 Task: Filter job Under 10 applicants.
Action: Mouse moved to (246, 75)
Screenshot: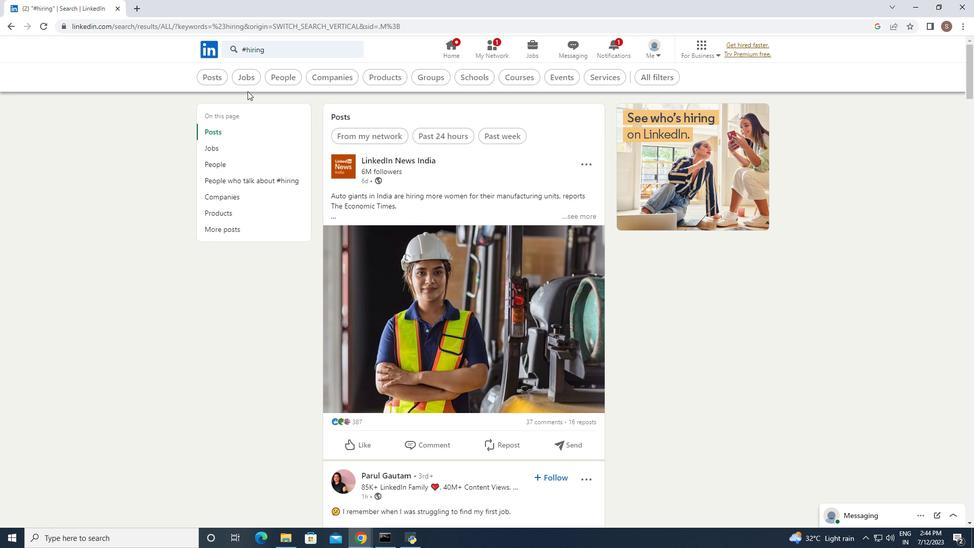 
Action: Mouse pressed left at (246, 75)
Screenshot: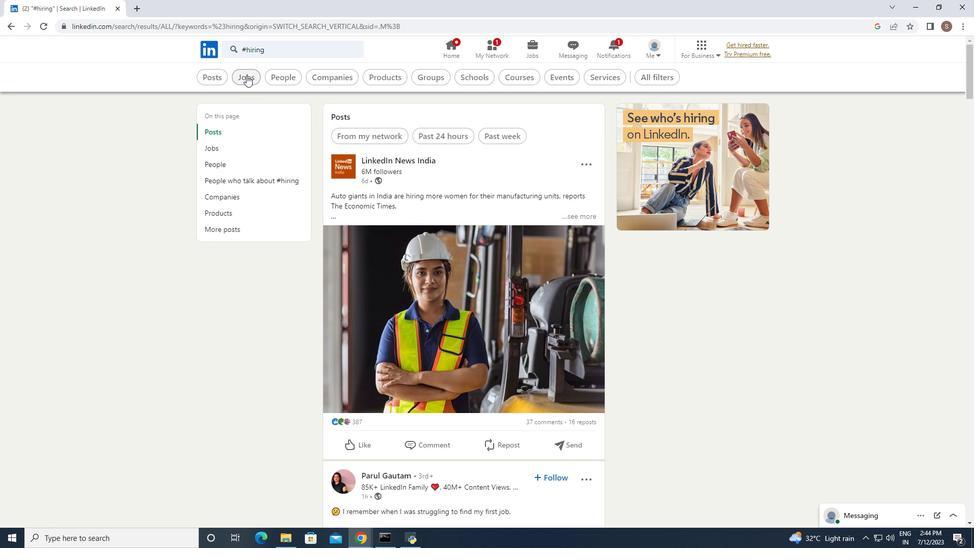 
Action: Mouse moved to (678, 70)
Screenshot: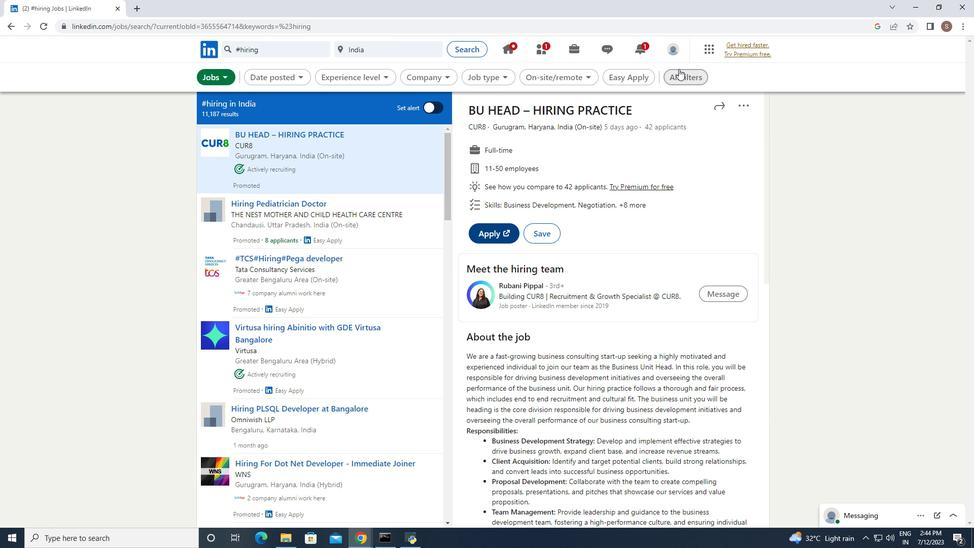 
Action: Mouse pressed left at (678, 70)
Screenshot: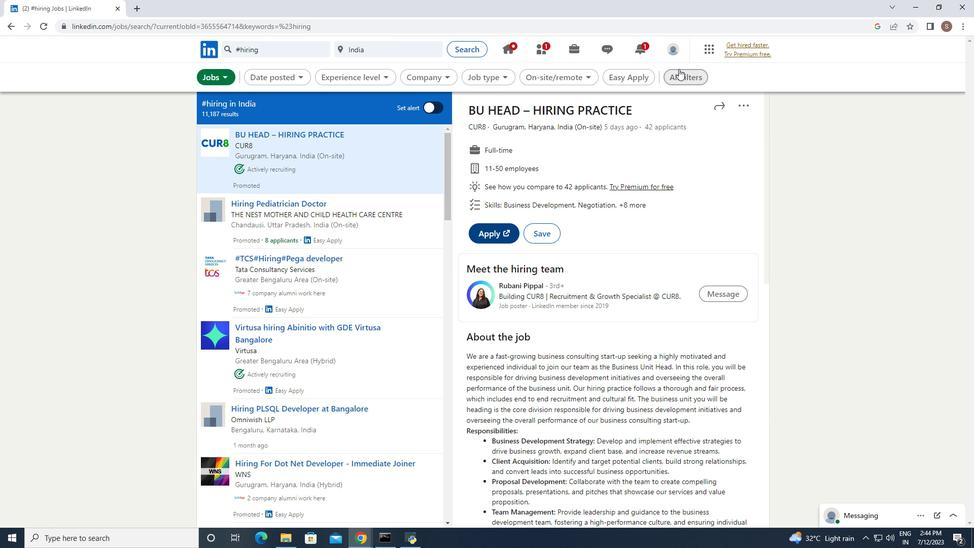 
Action: Mouse moved to (801, 327)
Screenshot: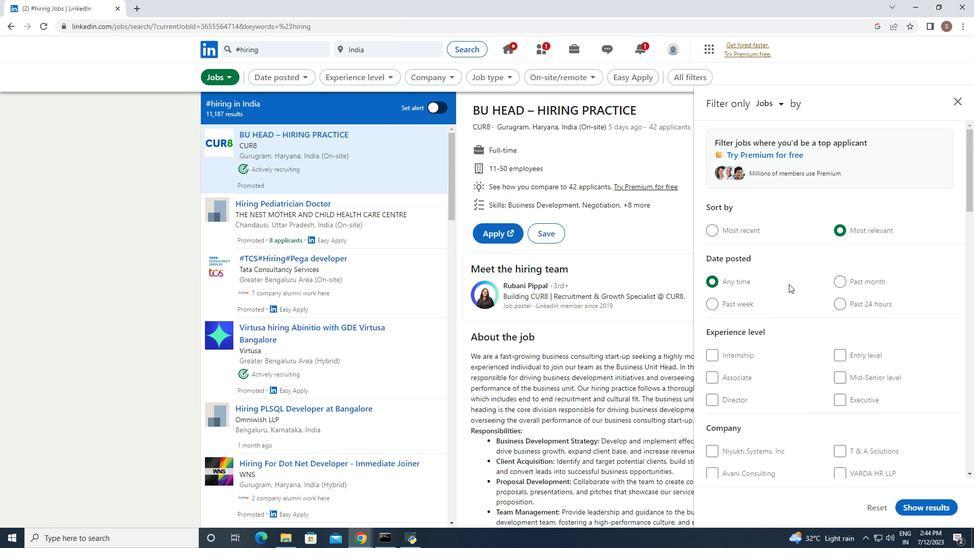 
Action: Mouse scrolled (801, 327) with delta (0, 0)
Screenshot: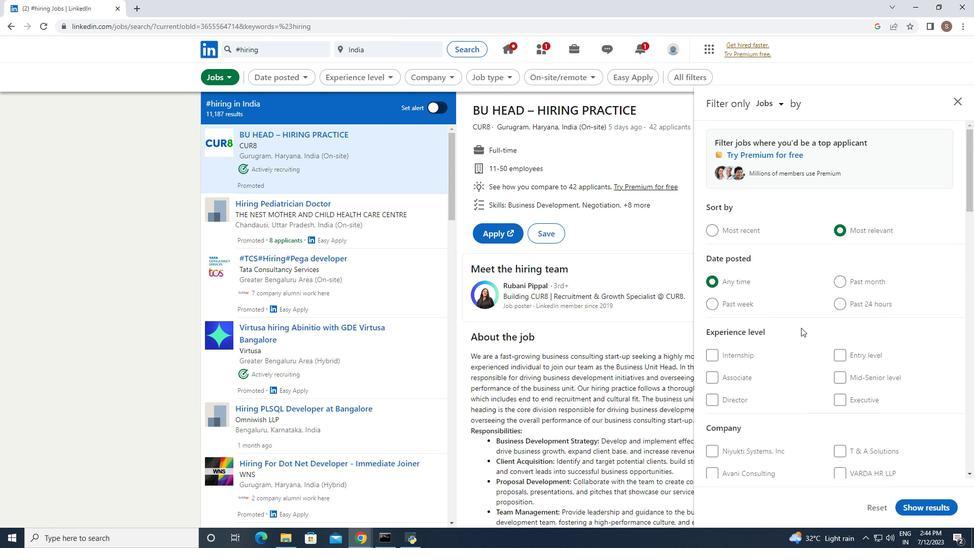 
Action: Mouse scrolled (801, 327) with delta (0, 0)
Screenshot: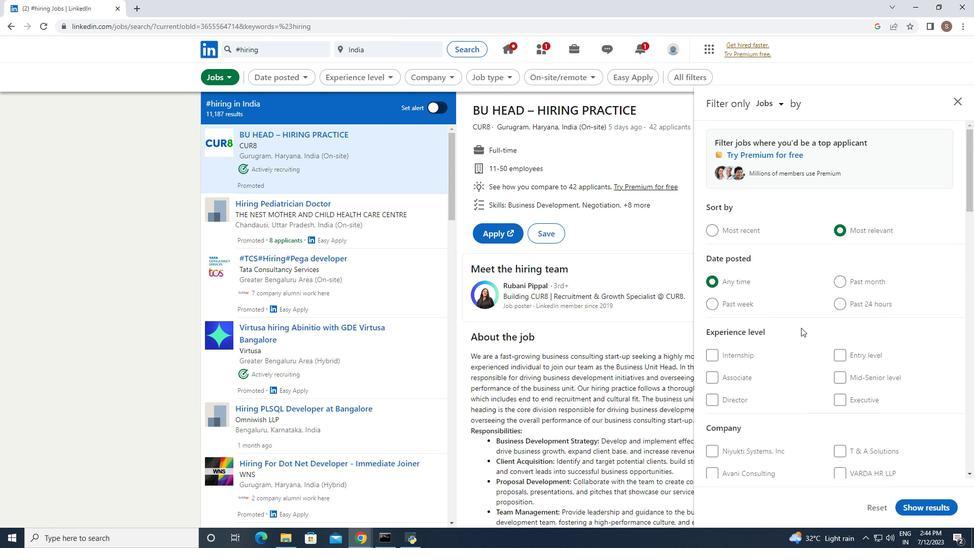 
Action: Mouse scrolled (801, 327) with delta (0, 0)
Screenshot: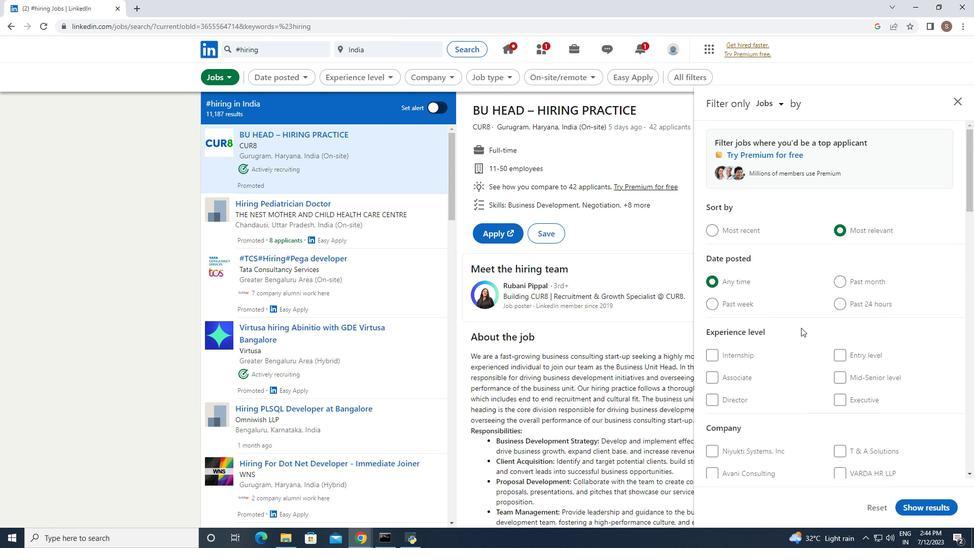 
Action: Mouse scrolled (801, 327) with delta (0, 0)
Screenshot: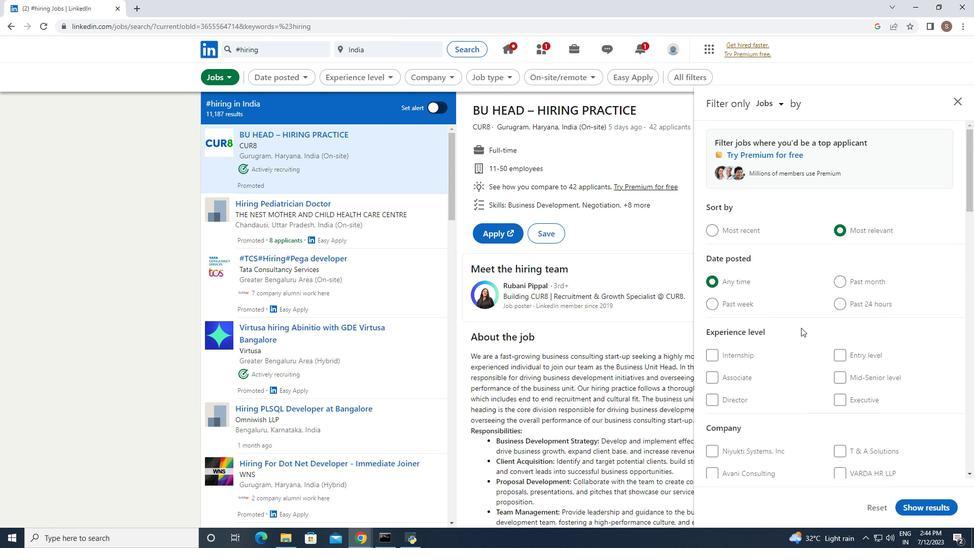 
Action: Mouse scrolled (801, 327) with delta (0, 0)
Screenshot: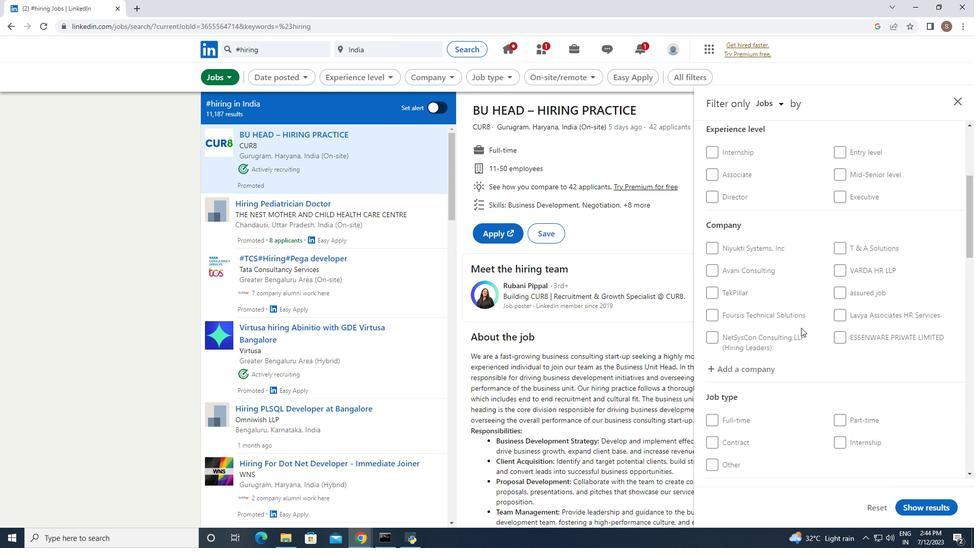 
Action: Mouse scrolled (801, 327) with delta (0, 0)
Screenshot: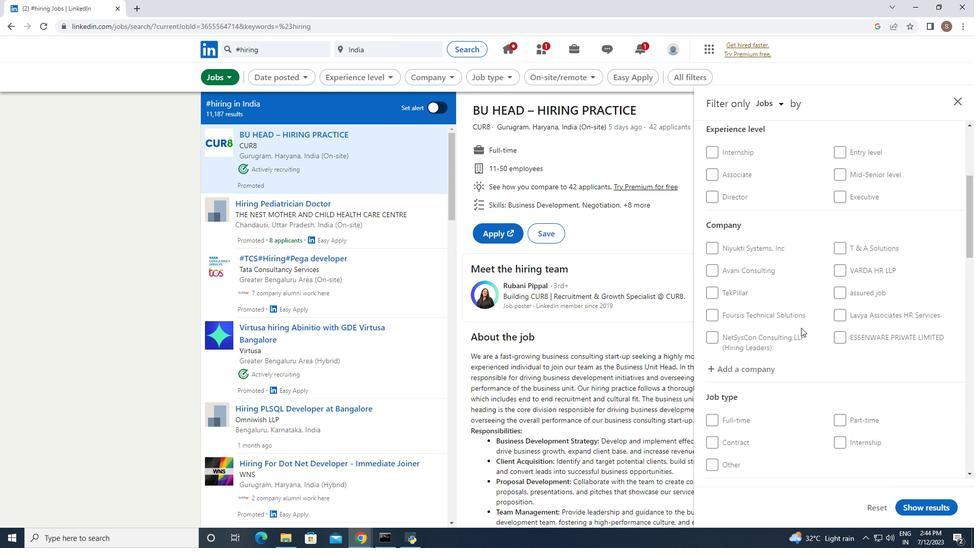 
Action: Mouse scrolled (801, 327) with delta (0, 0)
Screenshot: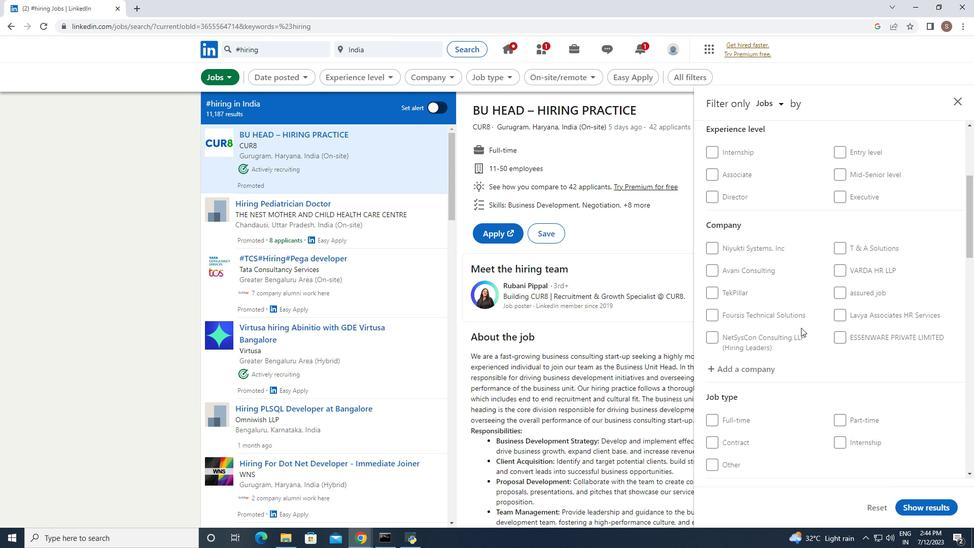
Action: Mouse scrolled (801, 327) with delta (0, 0)
Screenshot: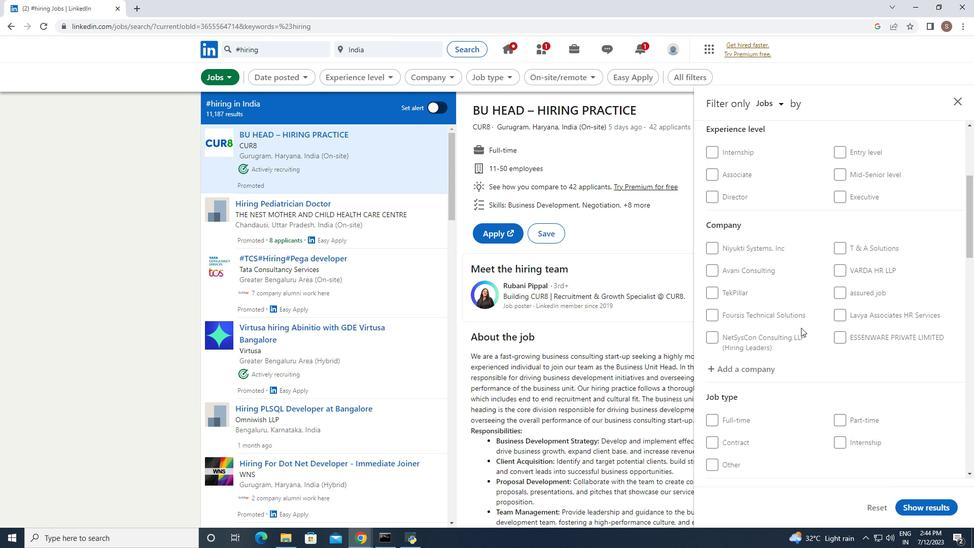 
Action: Mouse scrolled (801, 327) with delta (0, 0)
Screenshot: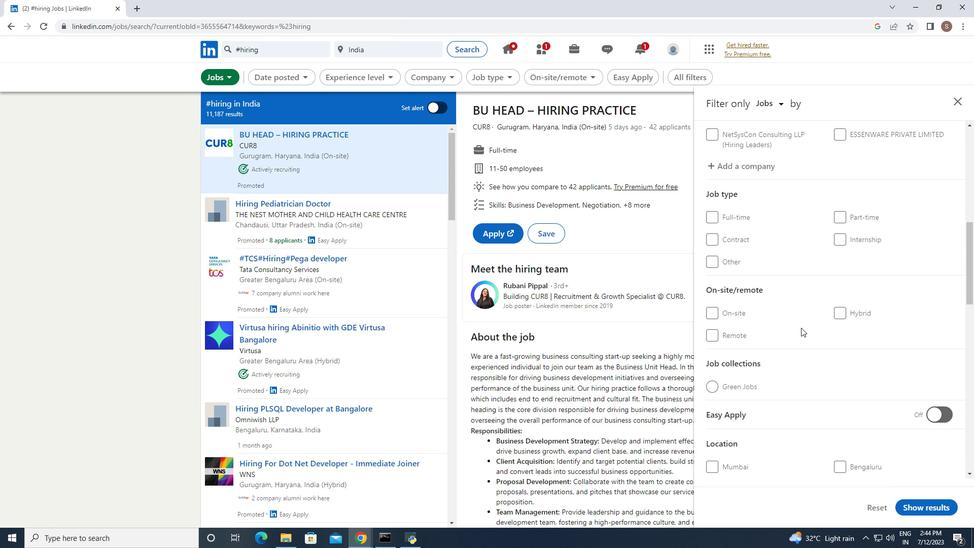 
Action: Mouse scrolled (801, 327) with delta (0, 0)
Screenshot: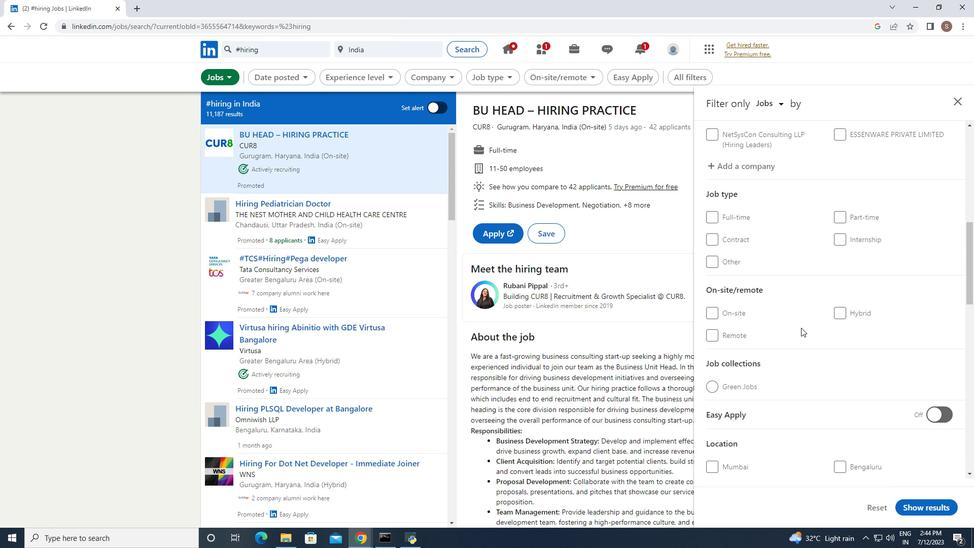 
Action: Mouse scrolled (801, 327) with delta (0, 0)
Screenshot: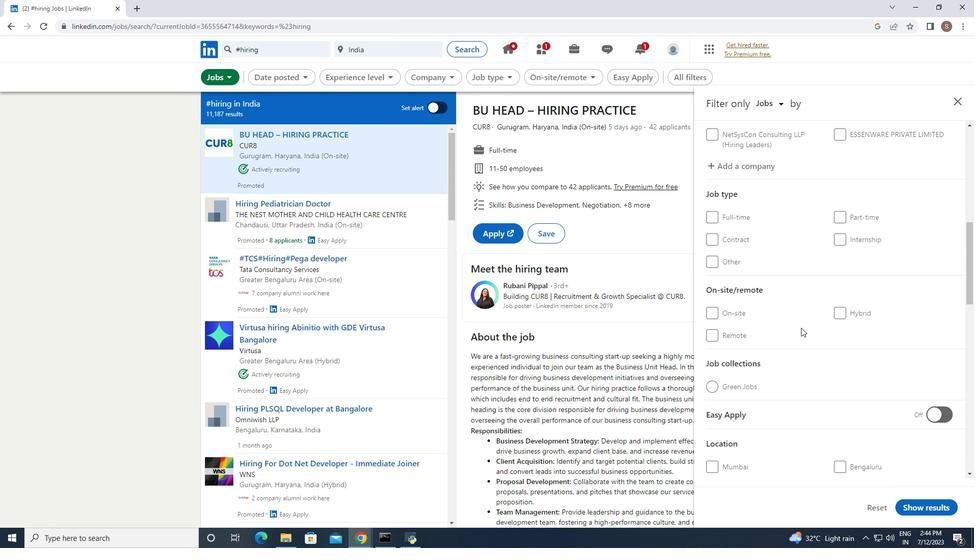 
Action: Mouse scrolled (801, 327) with delta (0, 0)
Screenshot: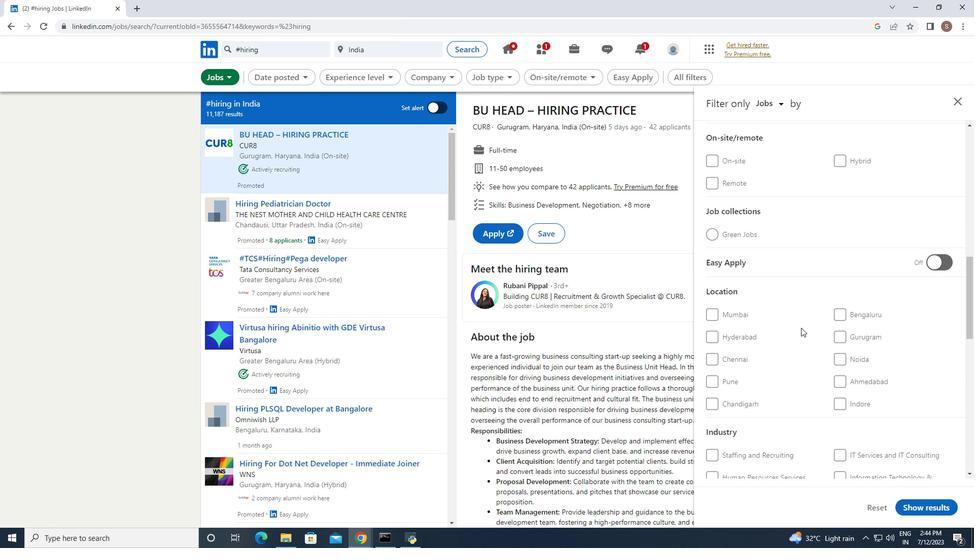 
Action: Mouse scrolled (801, 327) with delta (0, 0)
Screenshot: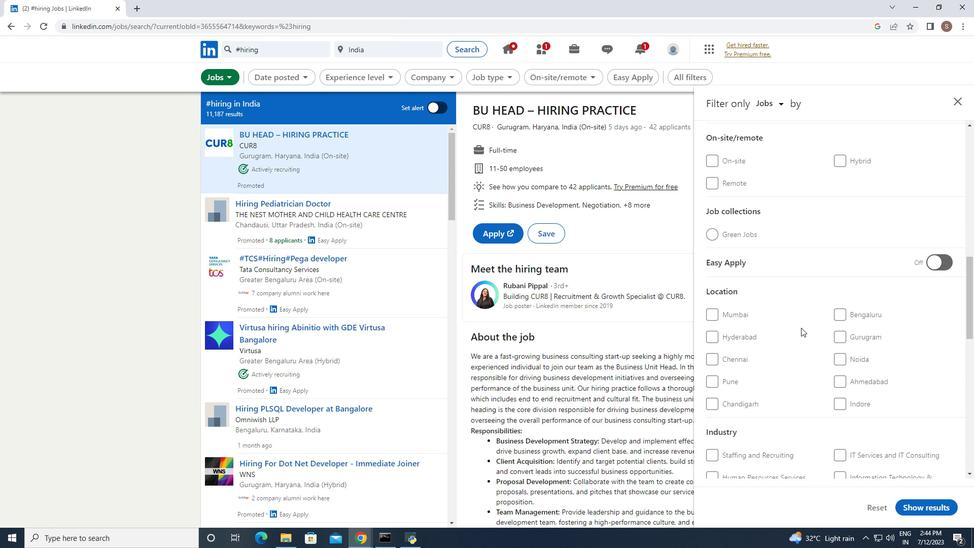 
Action: Mouse scrolled (801, 327) with delta (0, 0)
Screenshot: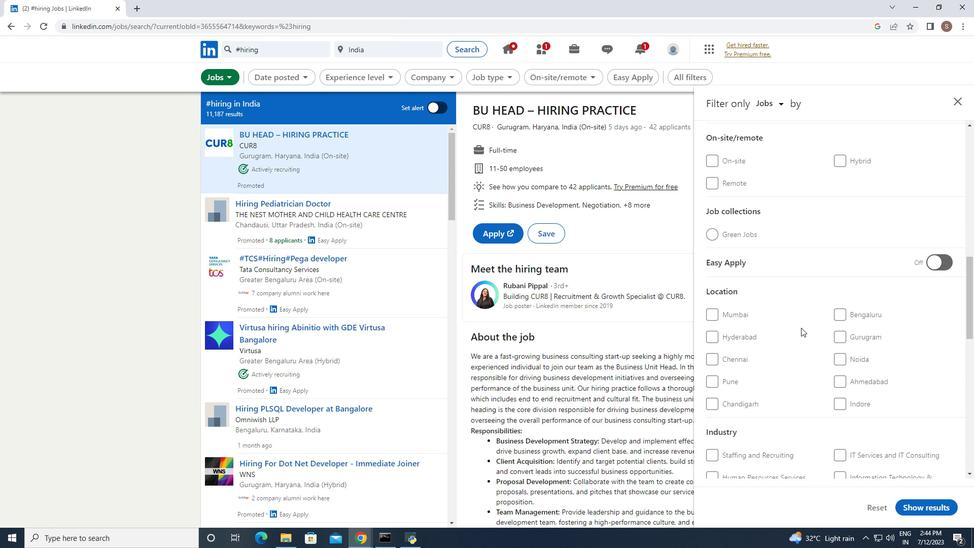 
Action: Mouse scrolled (801, 327) with delta (0, 0)
Screenshot: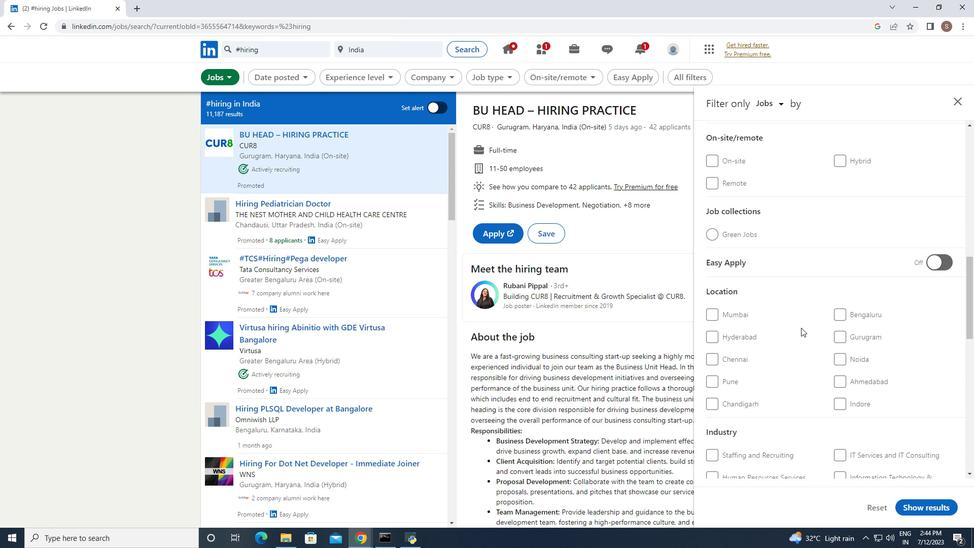 
Action: Mouse scrolled (801, 327) with delta (0, 0)
Screenshot: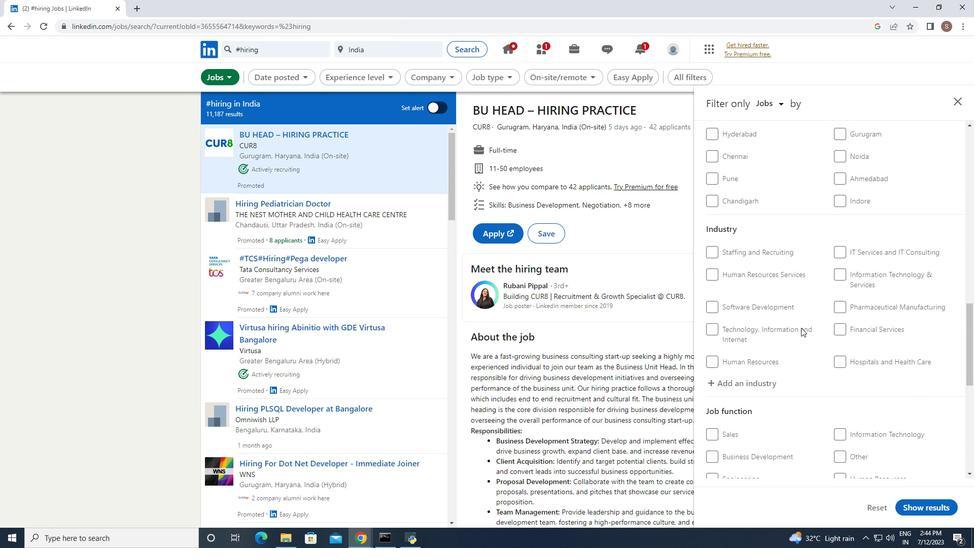 
Action: Mouse scrolled (801, 327) with delta (0, 0)
Screenshot: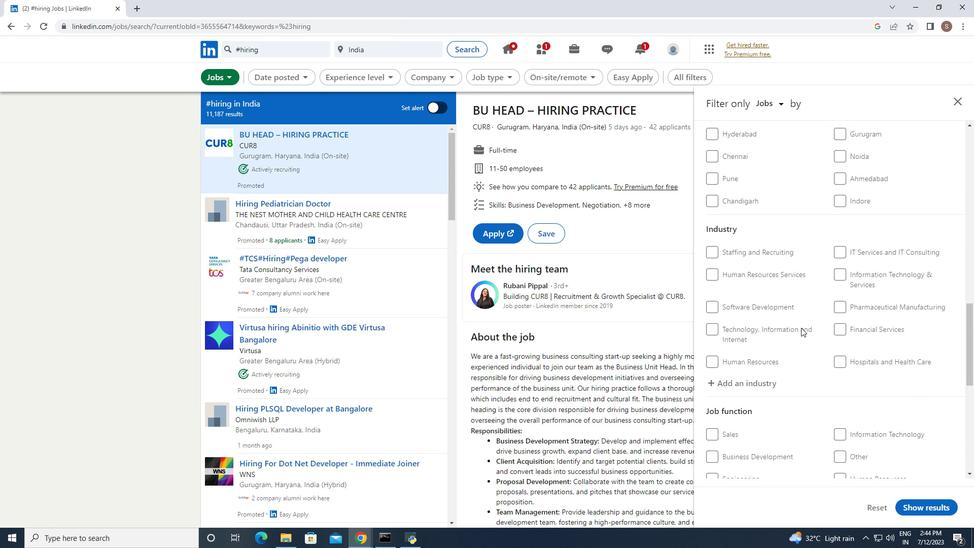 
Action: Mouse scrolled (801, 327) with delta (0, 0)
Screenshot: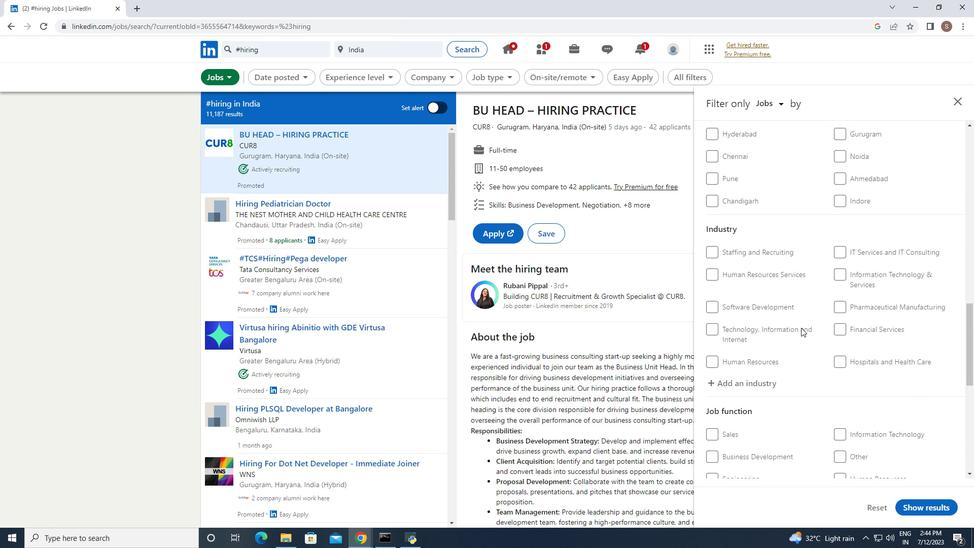 
Action: Mouse scrolled (801, 327) with delta (0, 0)
Screenshot: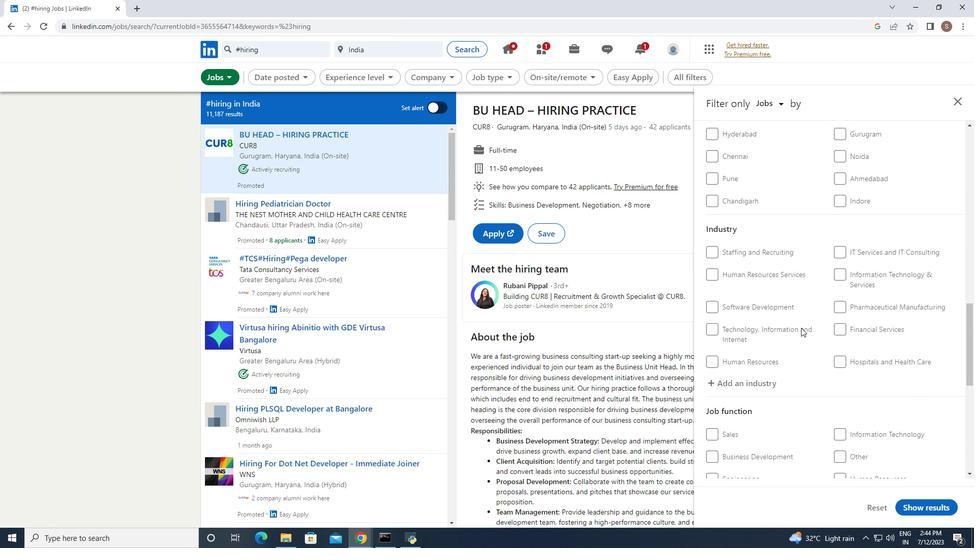 
Action: Mouse scrolled (801, 327) with delta (0, 0)
Screenshot: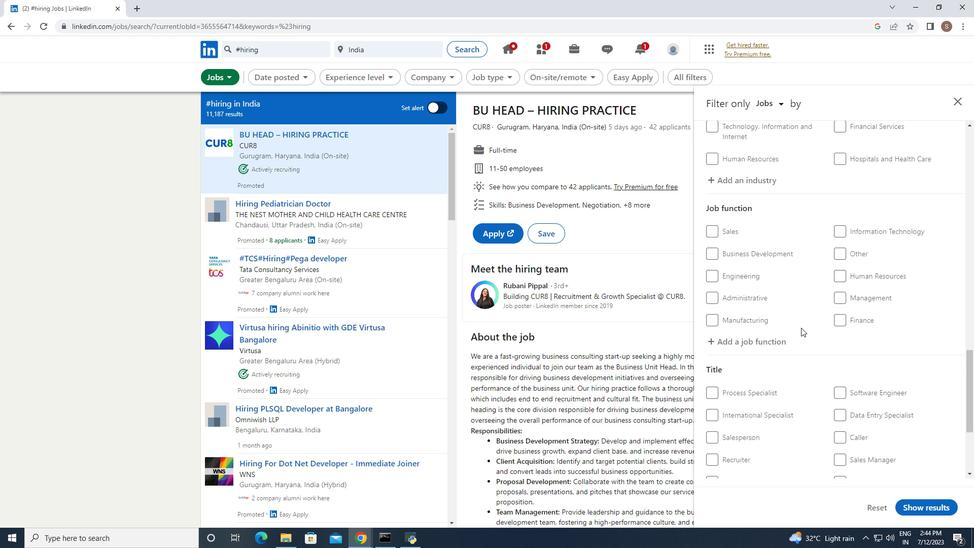 
Action: Mouse scrolled (801, 327) with delta (0, 0)
Screenshot: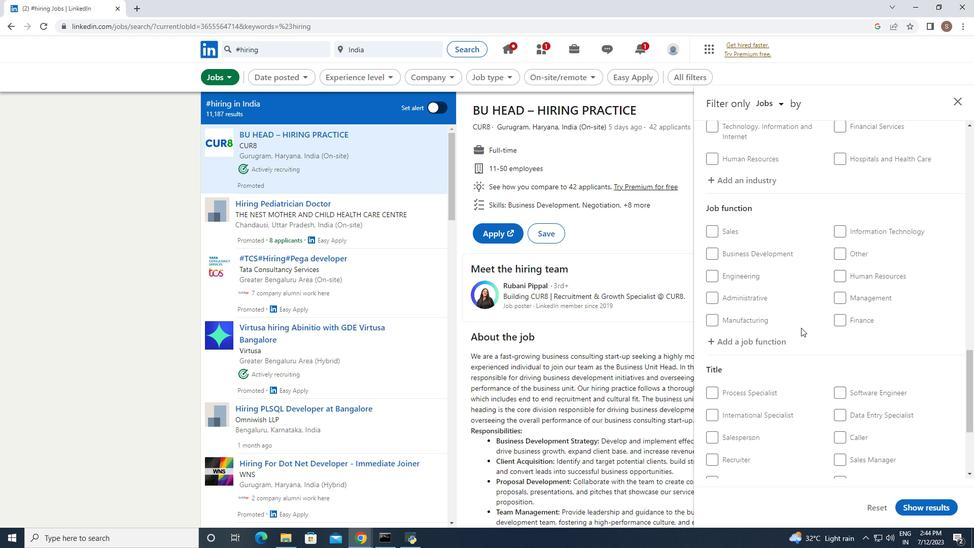 
Action: Mouse scrolled (801, 327) with delta (0, 0)
Screenshot: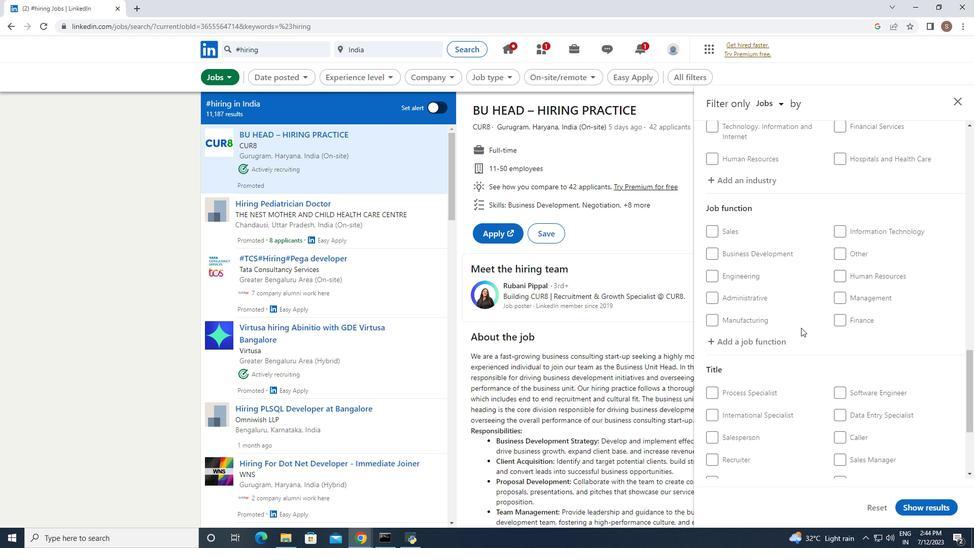 
Action: Mouse scrolled (801, 327) with delta (0, 0)
Screenshot: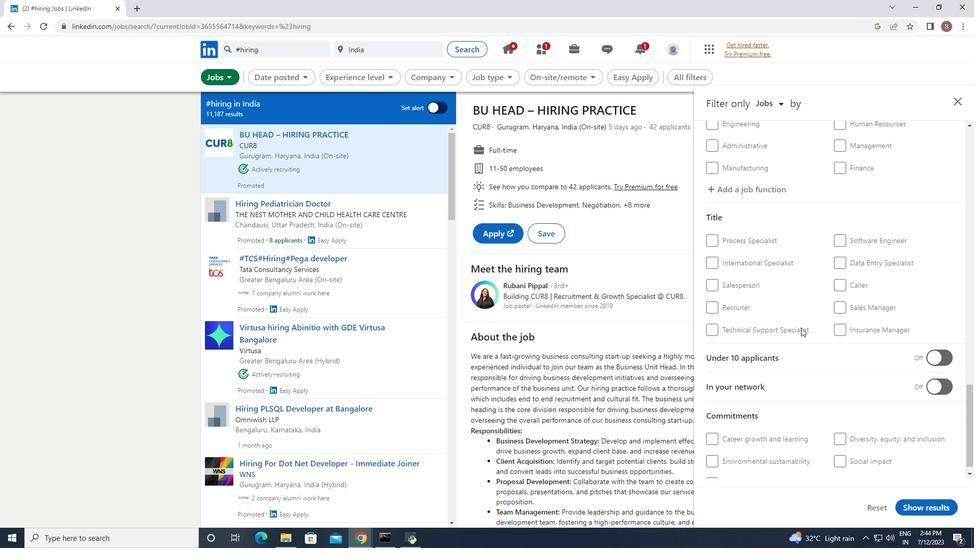 
Action: Mouse scrolled (801, 327) with delta (0, 0)
Screenshot: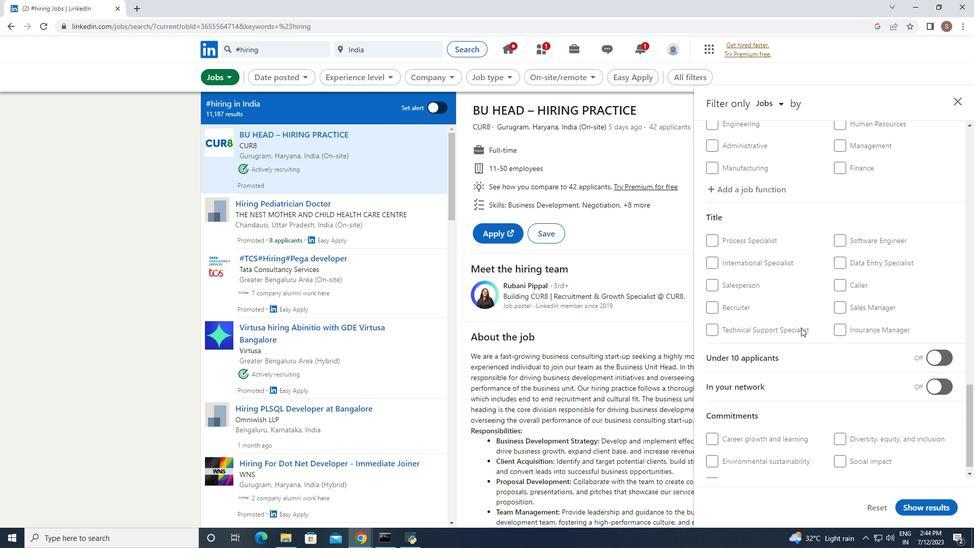 
Action: Mouse scrolled (801, 327) with delta (0, 0)
Screenshot: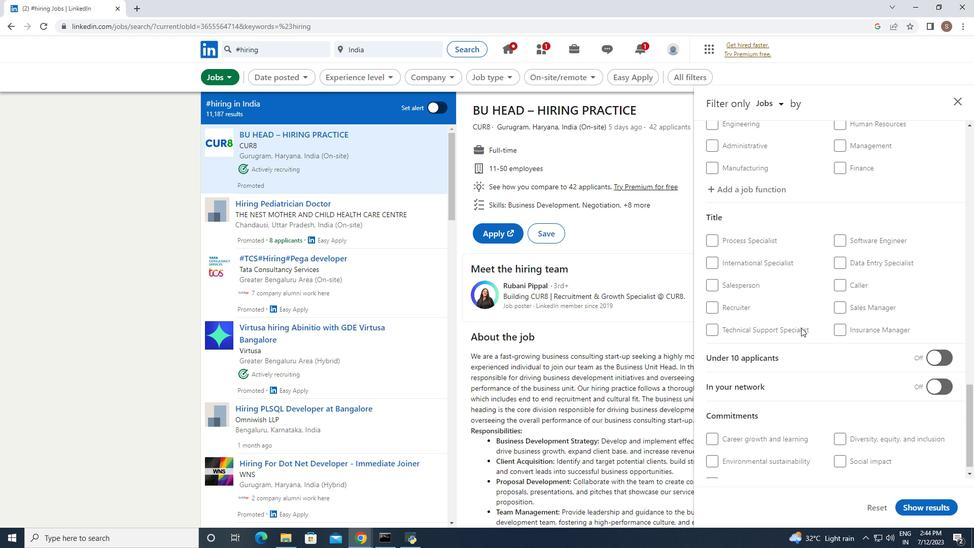 
Action: Mouse scrolled (801, 327) with delta (0, 0)
Screenshot: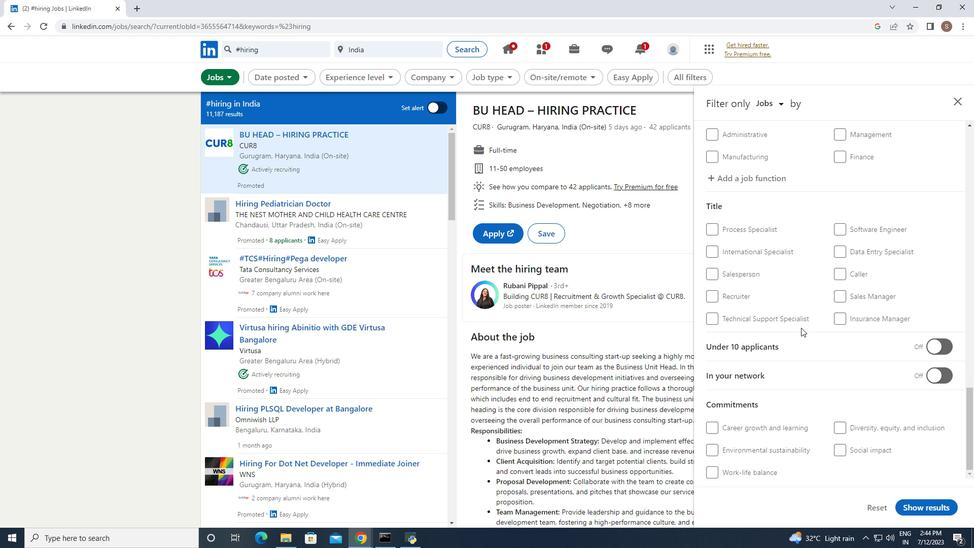 
Action: Mouse scrolled (801, 327) with delta (0, 0)
Screenshot: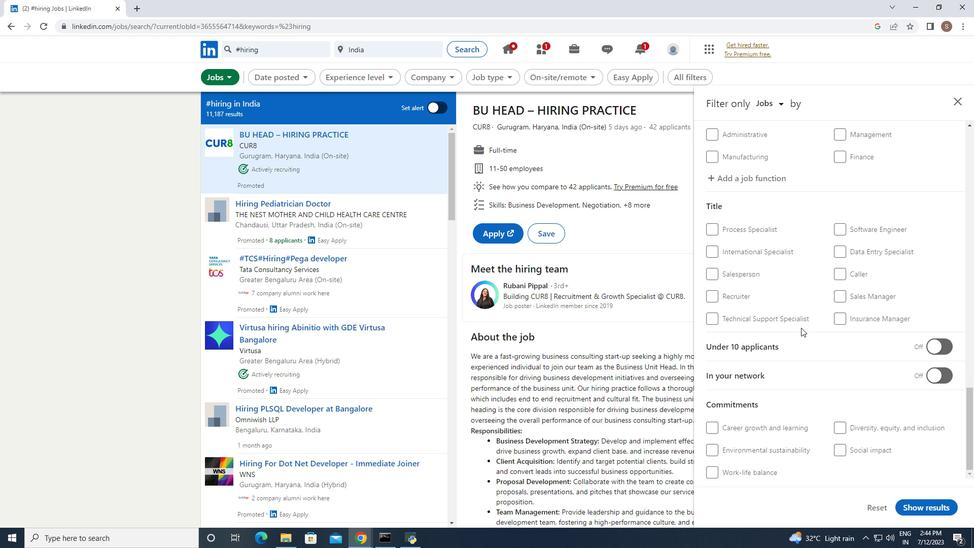 
Action: Mouse scrolled (801, 327) with delta (0, 0)
Screenshot: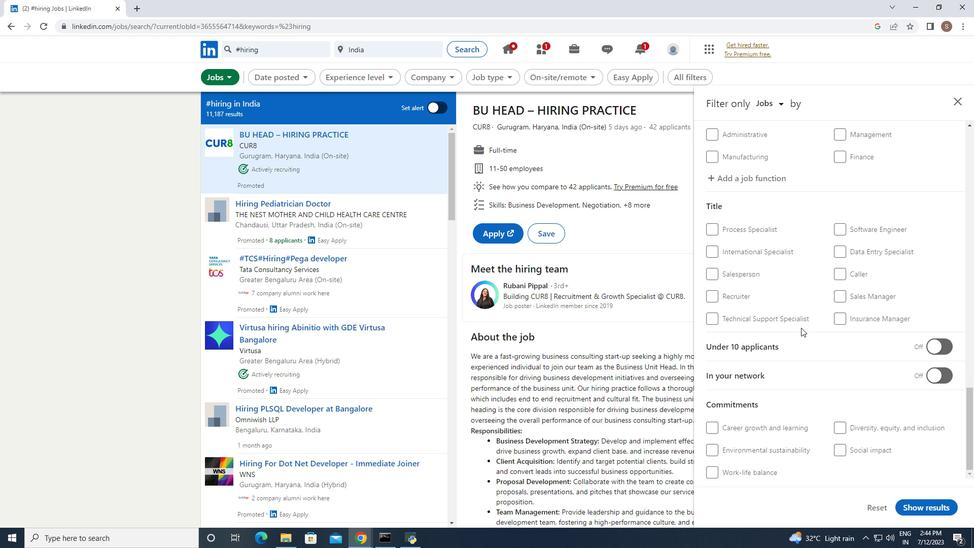 
Action: Mouse scrolled (801, 327) with delta (0, 0)
Screenshot: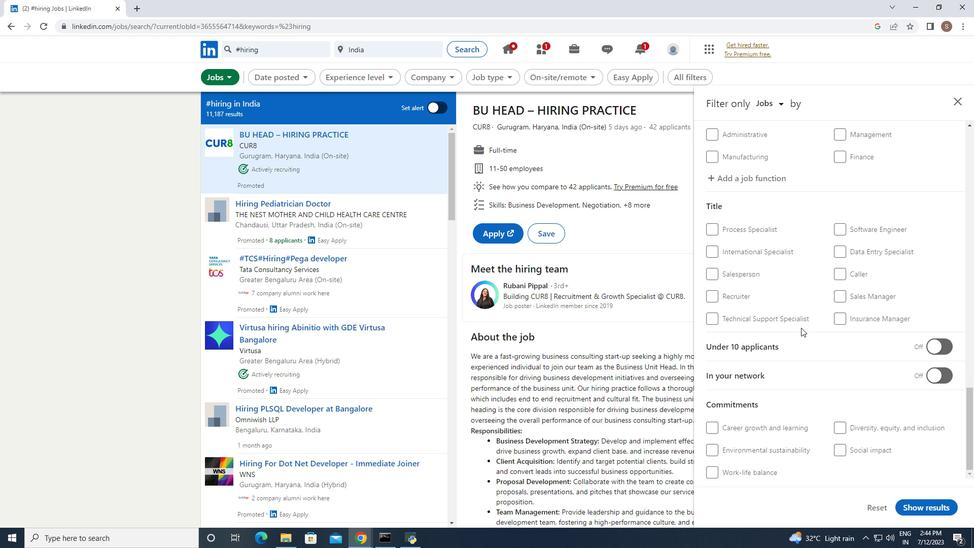 
Action: Mouse moved to (943, 348)
Screenshot: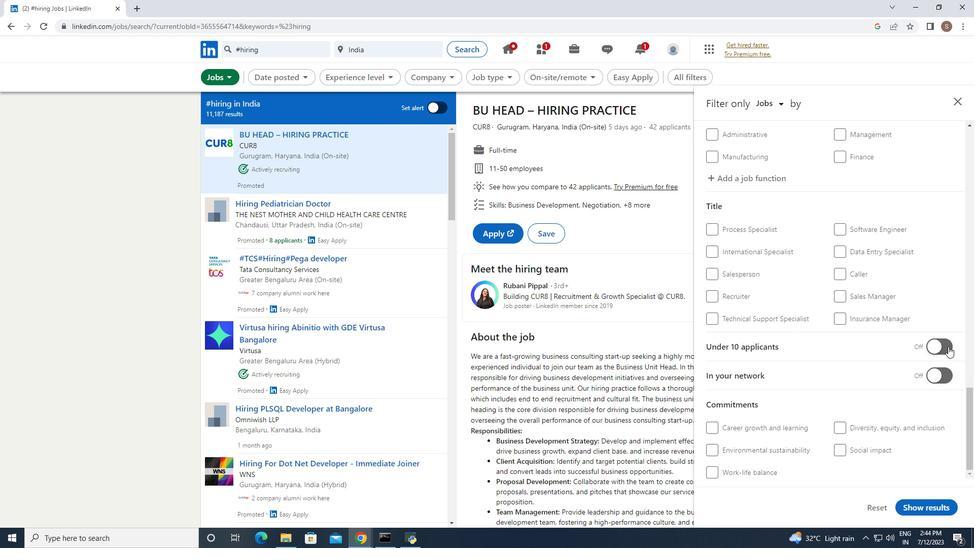 
Action: Mouse pressed left at (943, 348)
Screenshot: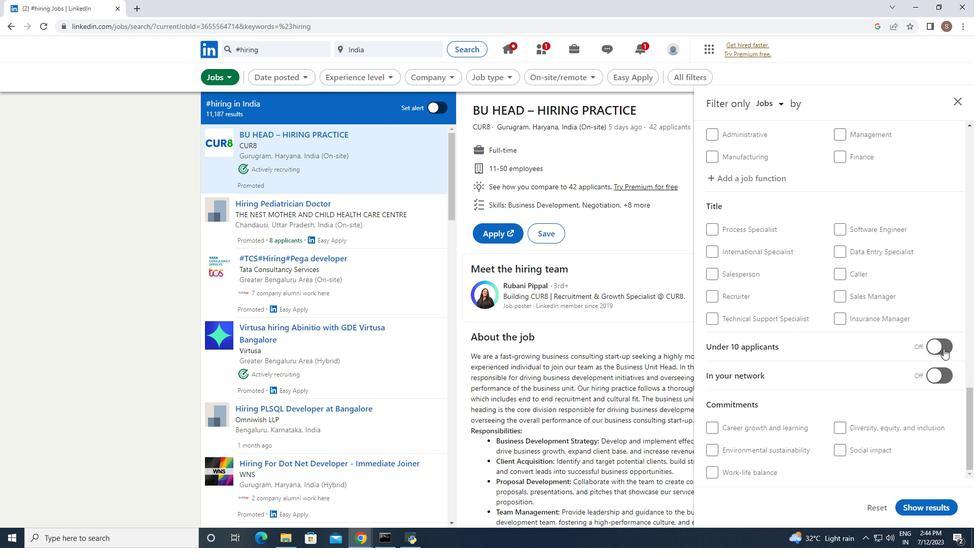 
Action: Mouse moved to (901, 509)
Screenshot: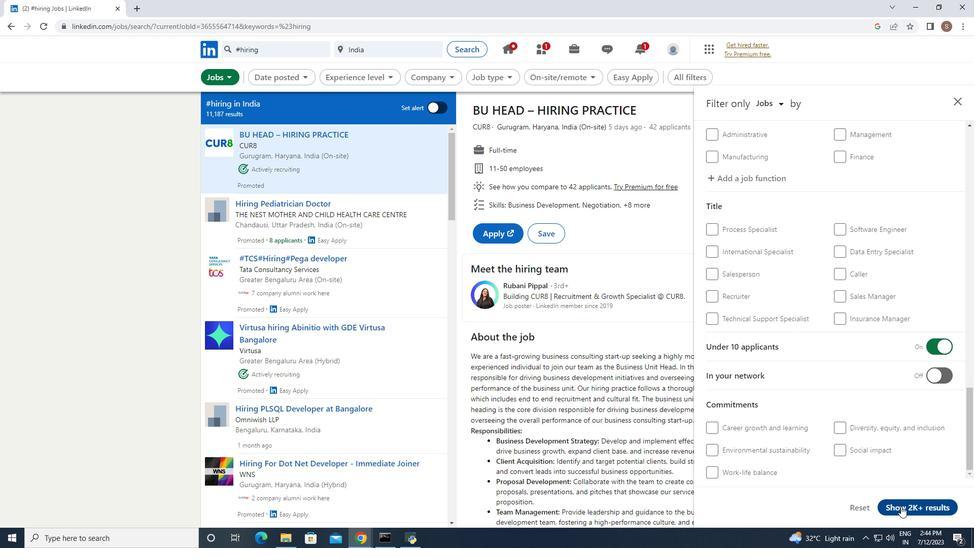 
Action: Mouse pressed left at (901, 509)
Screenshot: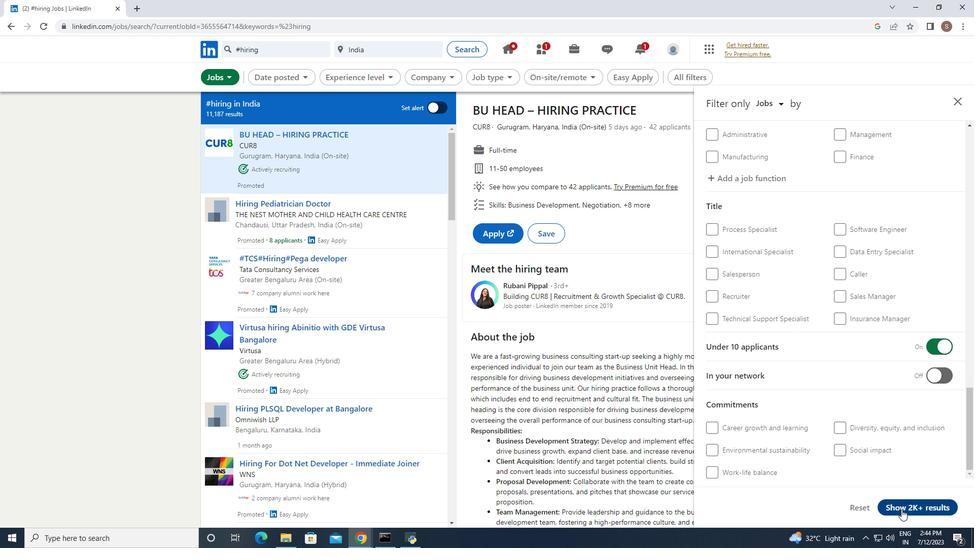 
Action: Mouse moved to (827, 421)
Screenshot: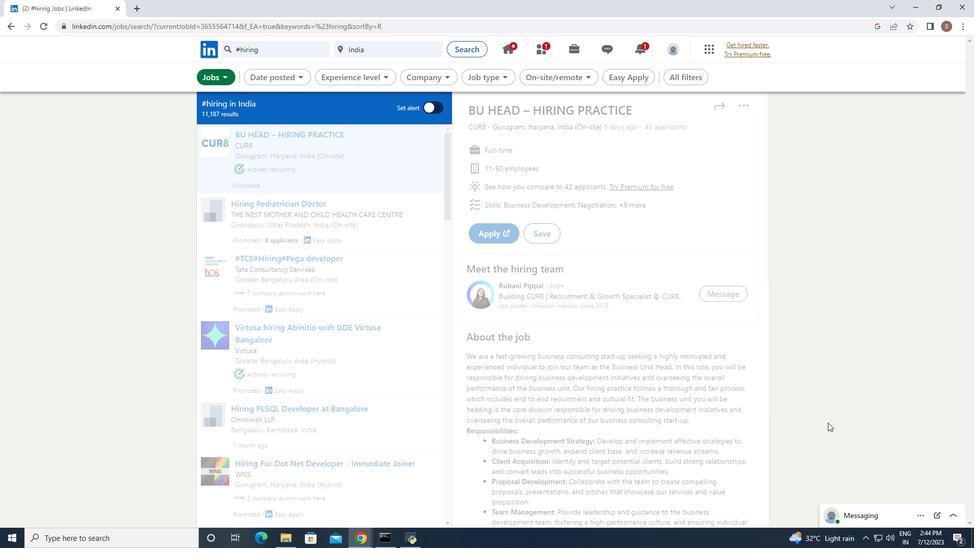 
